 Task: Add Sprouts Sourdough Bread to the cart.
Action: Mouse moved to (45, 371)
Screenshot: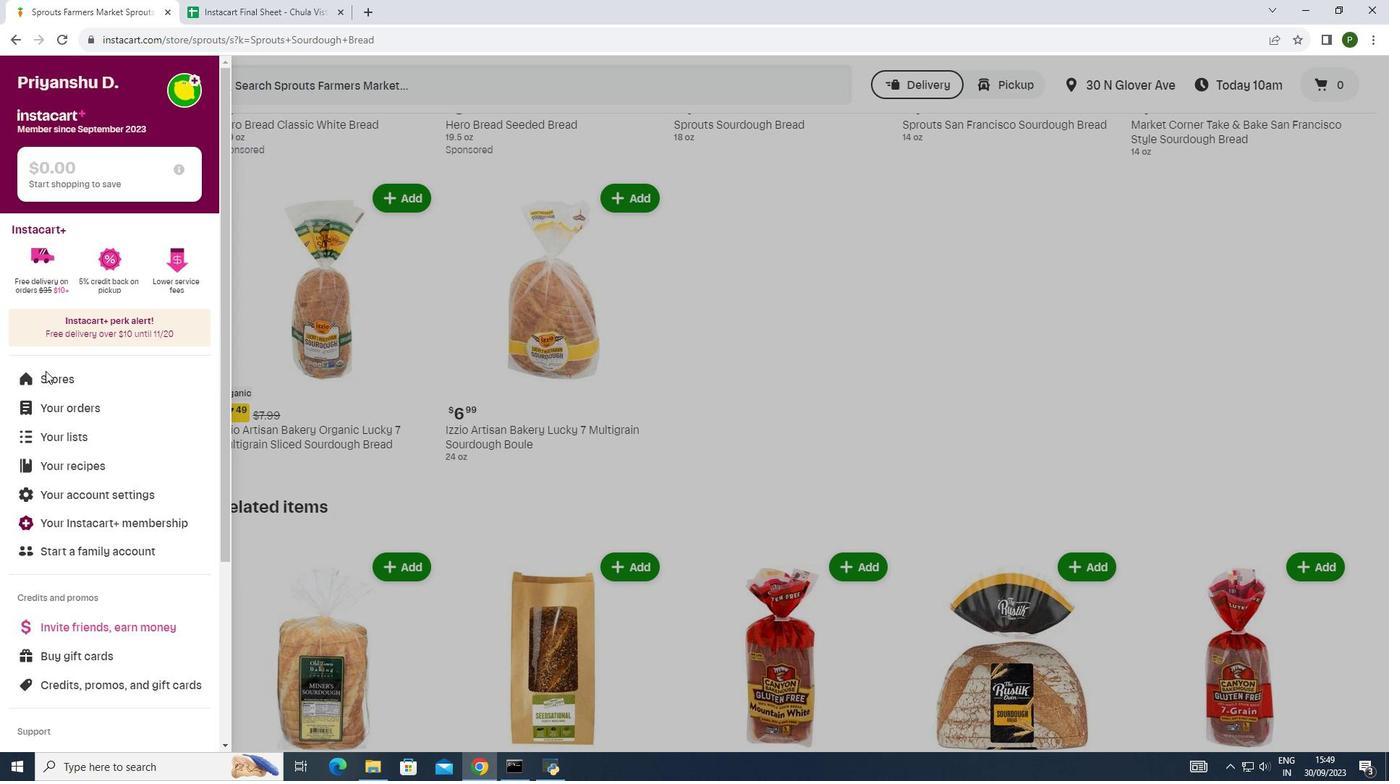 
Action: Mouse pressed left at (45, 371)
Screenshot: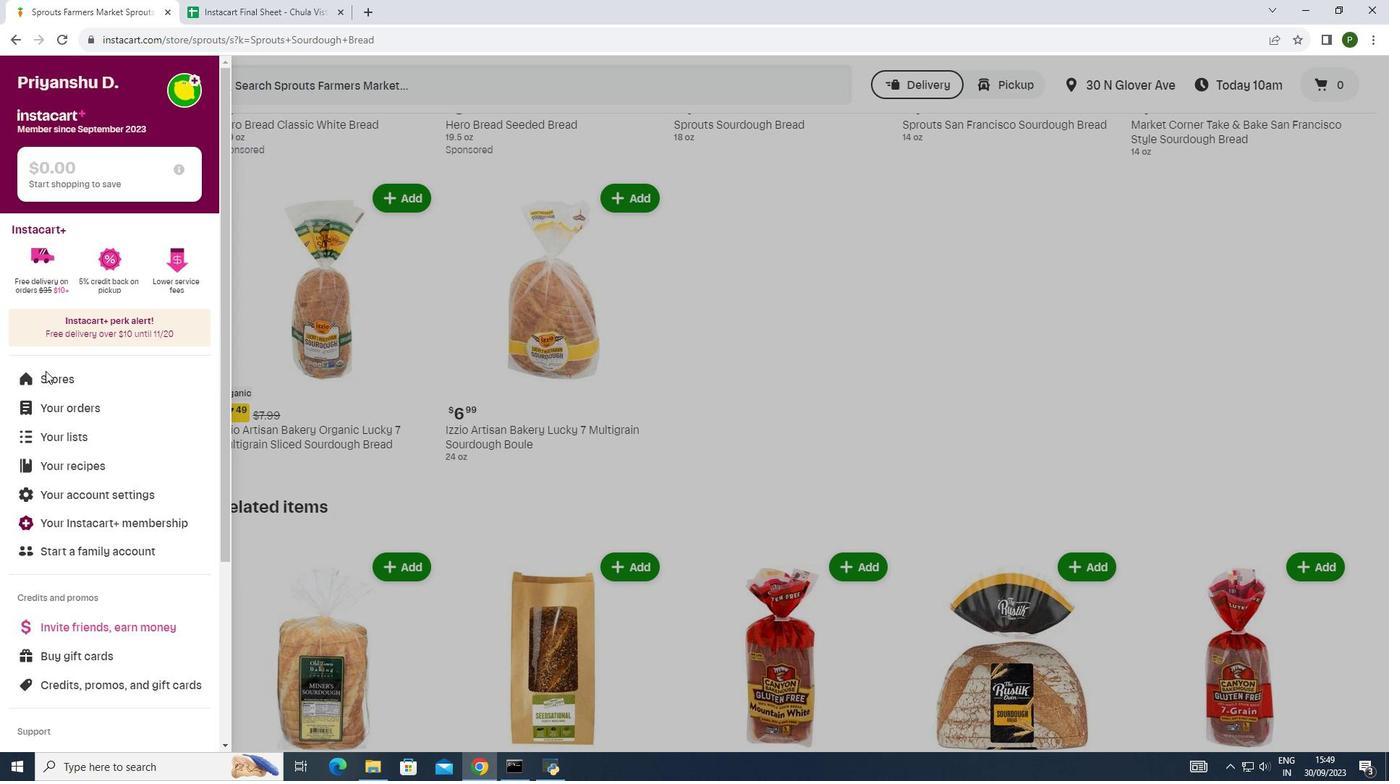 
Action: Mouse moved to (353, 137)
Screenshot: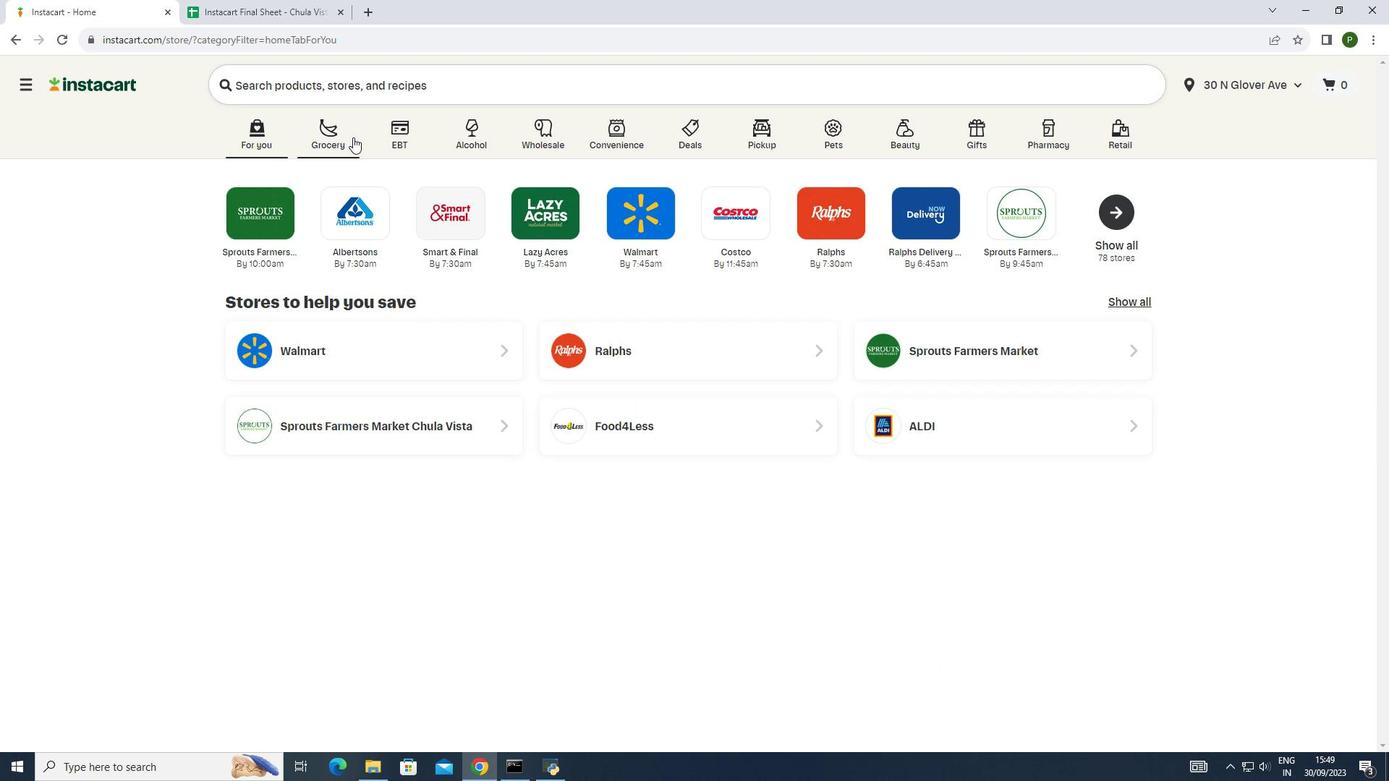 
Action: Mouse pressed left at (353, 137)
Screenshot: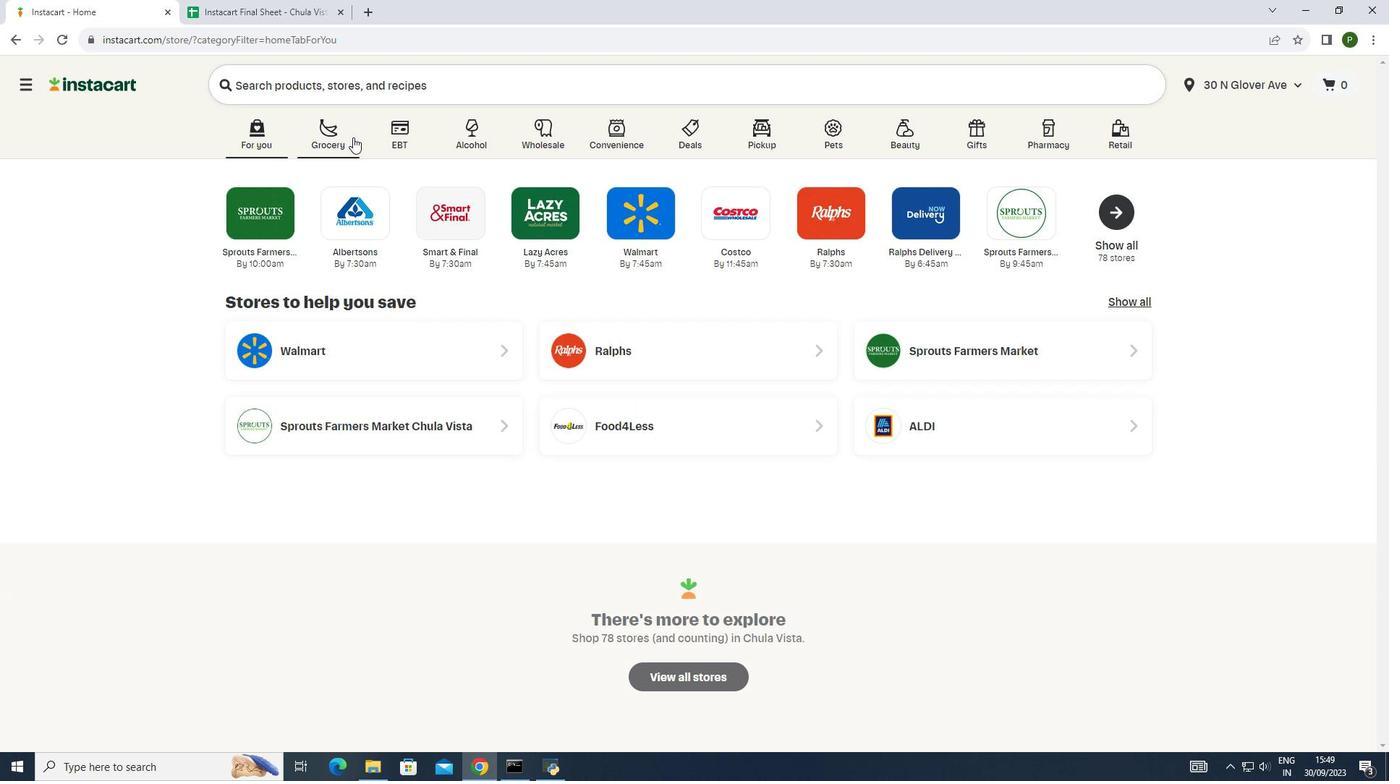 
Action: Mouse moved to (708, 217)
Screenshot: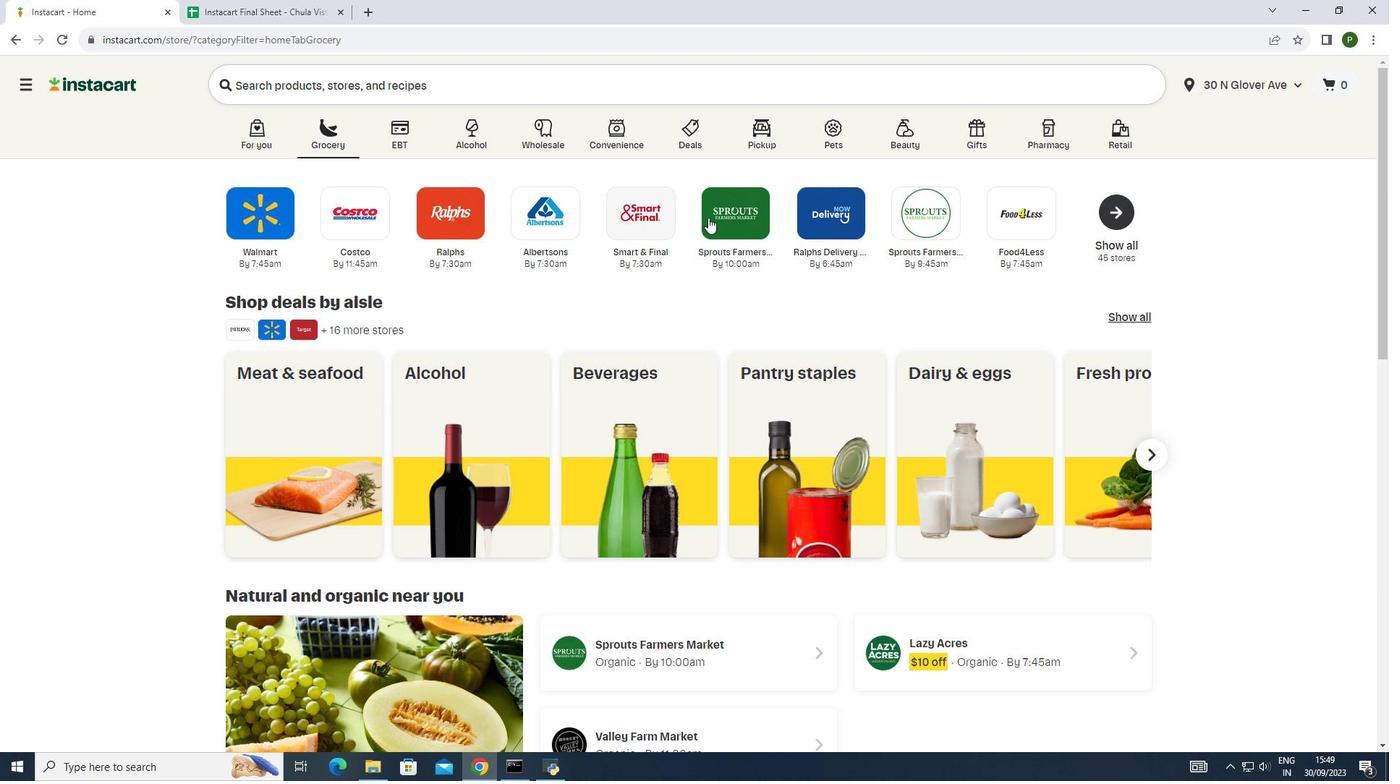 
Action: Mouse pressed left at (708, 217)
Screenshot: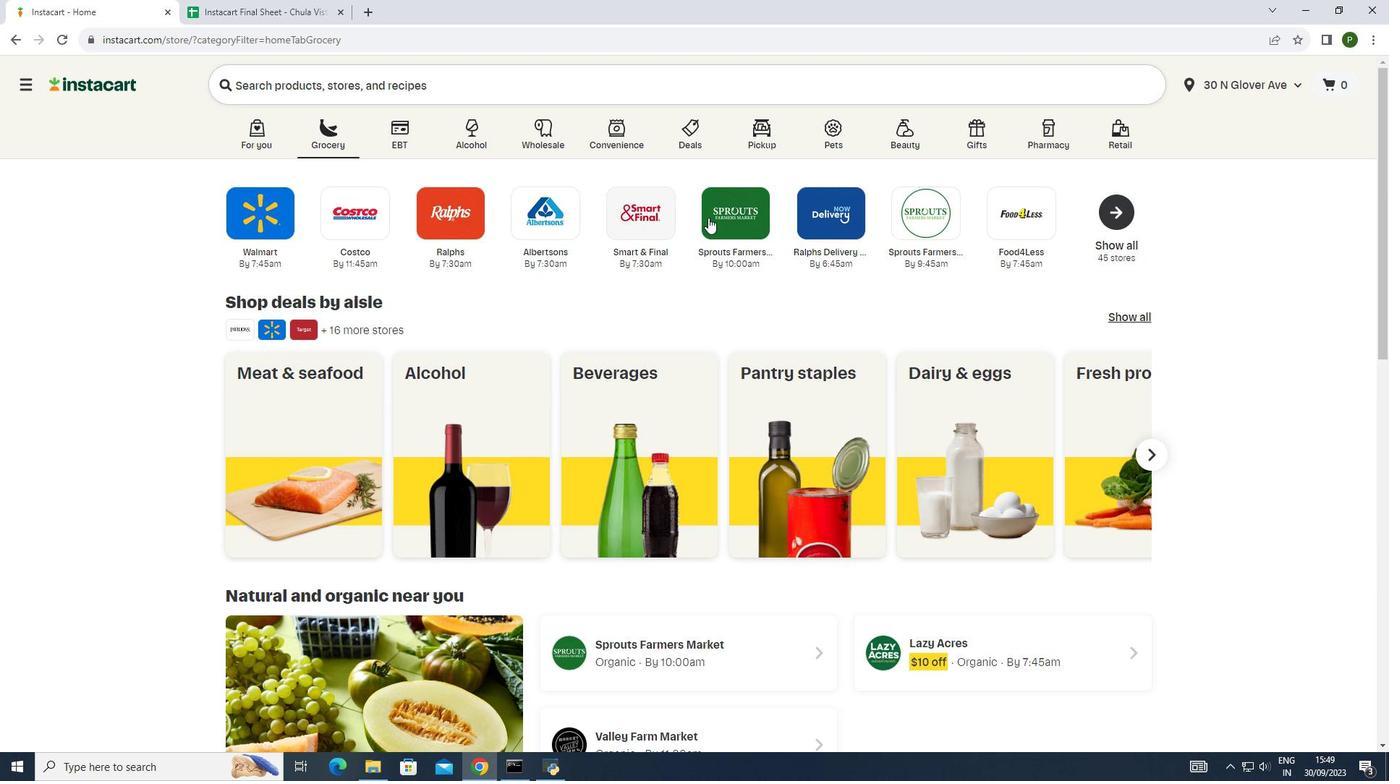 
Action: Mouse moved to (57, 389)
Screenshot: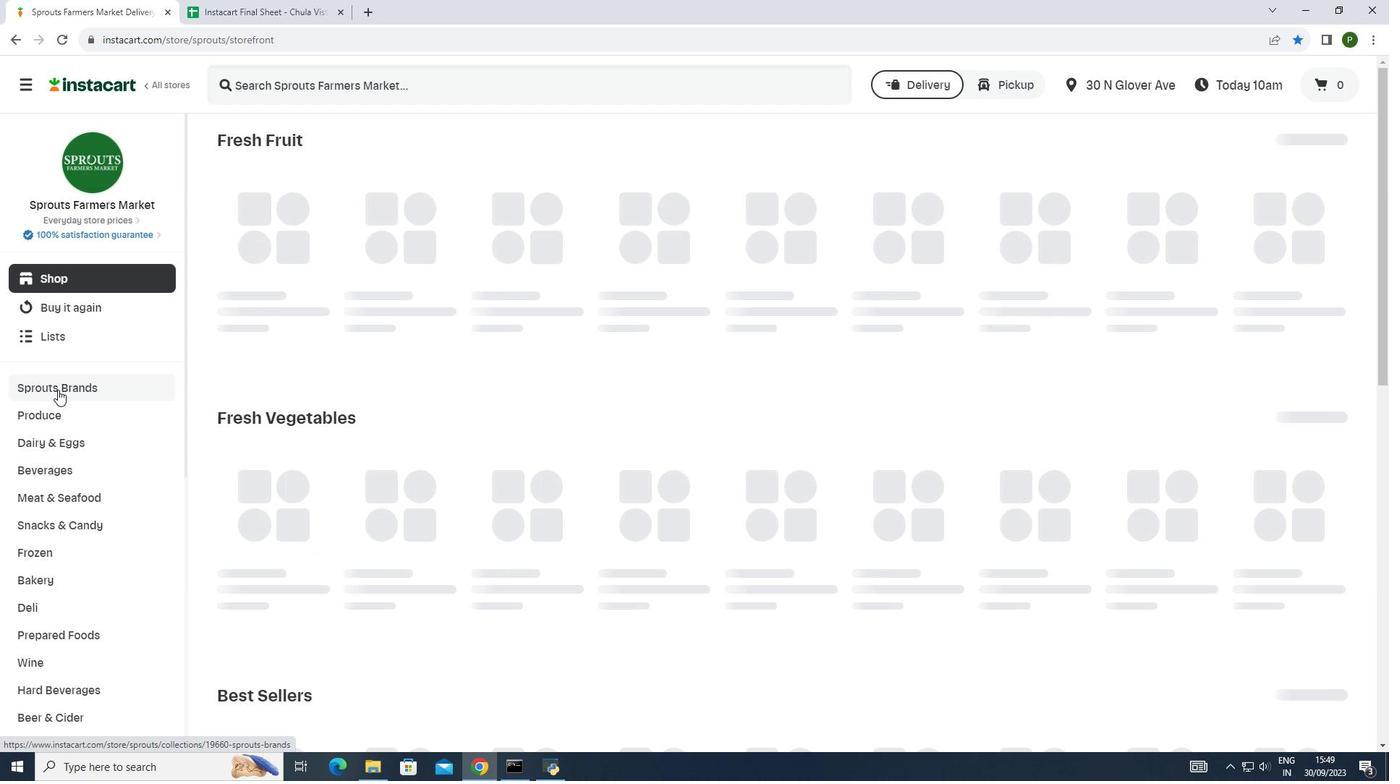 
Action: Mouse pressed left at (57, 389)
Screenshot: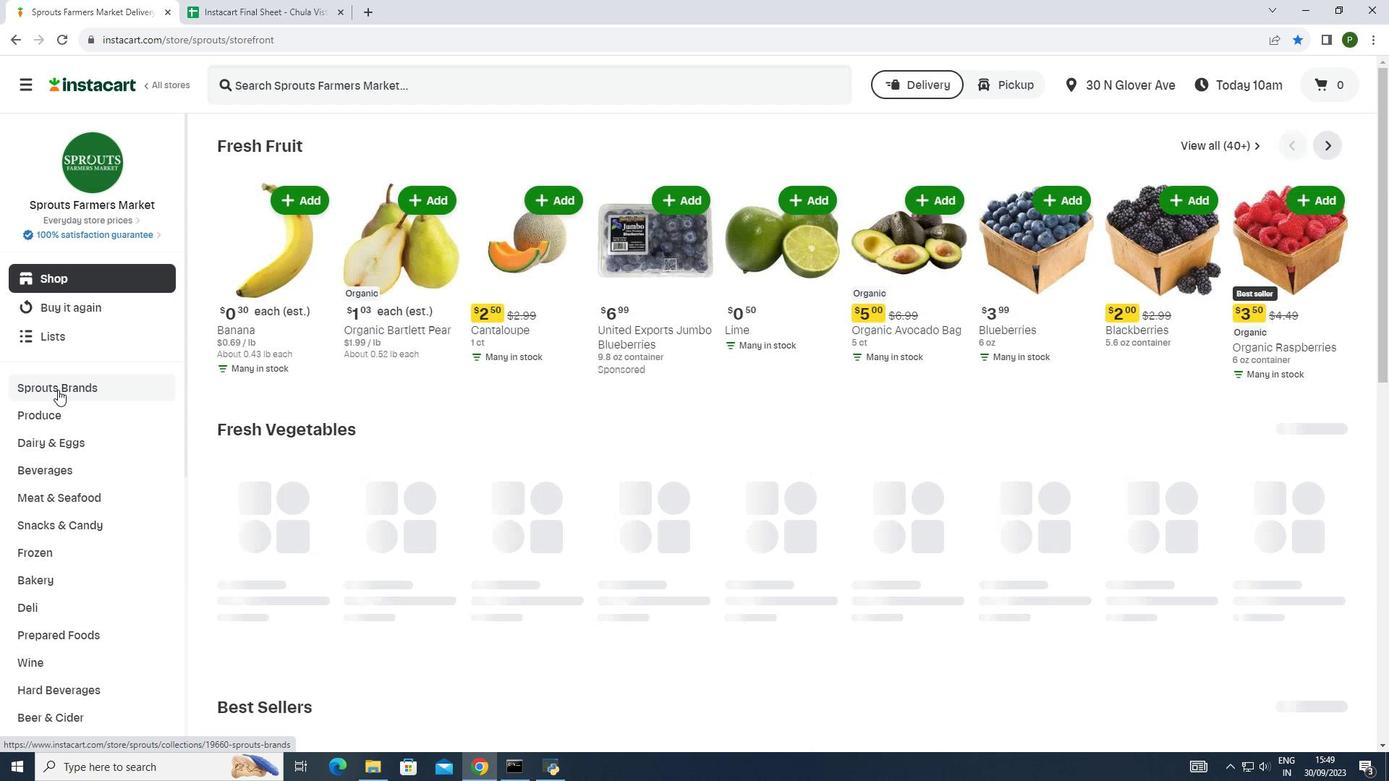 
Action: Mouse moved to (59, 417)
Screenshot: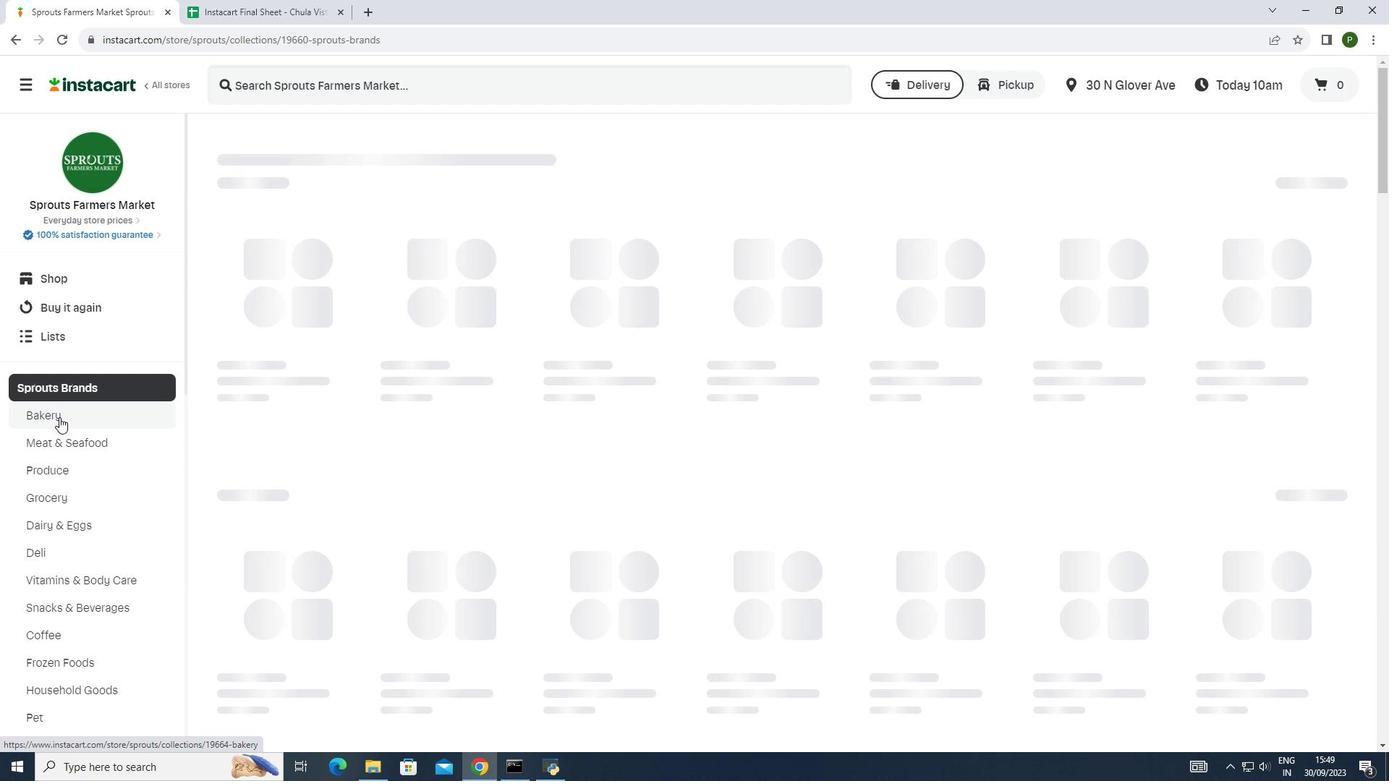 
Action: Mouse pressed left at (59, 417)
Screenshot: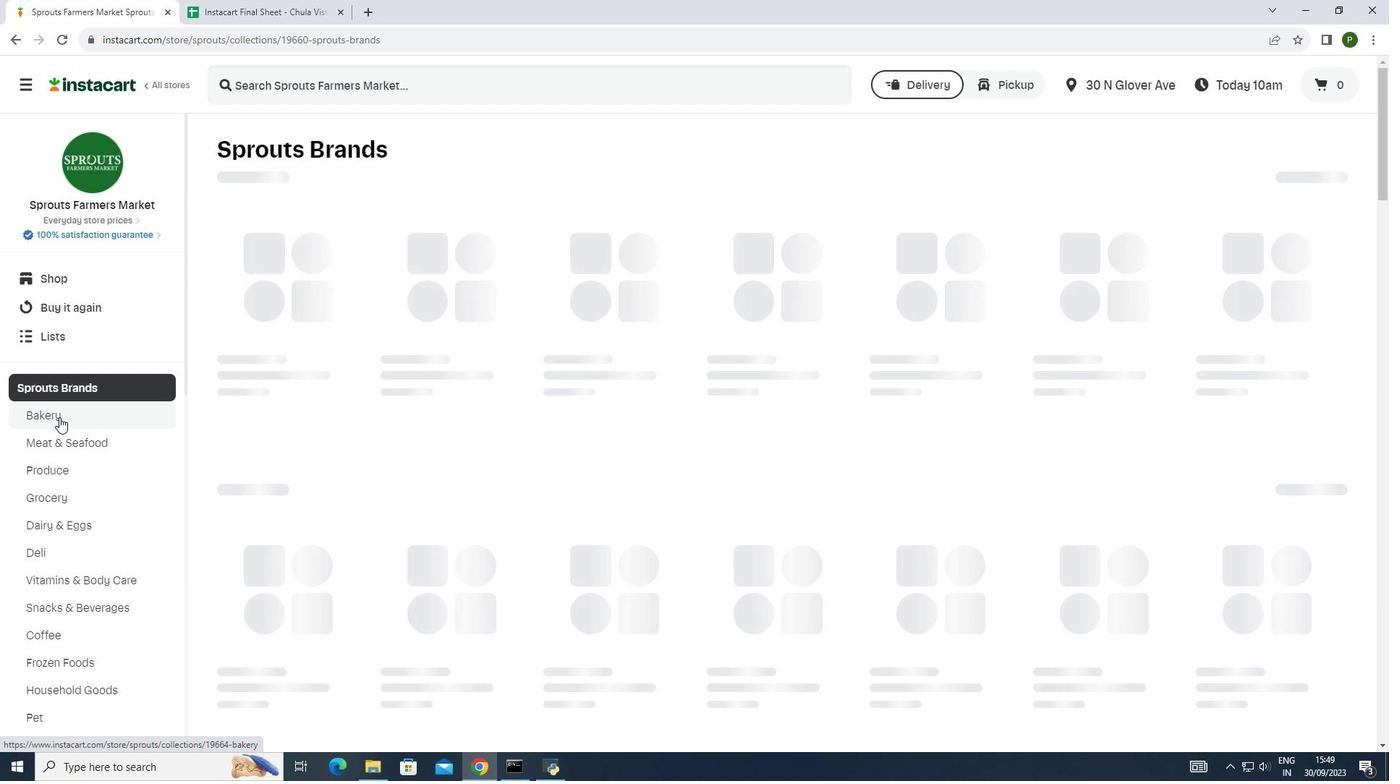 
Action: Mouse moved to (405, 350)
Screenshot: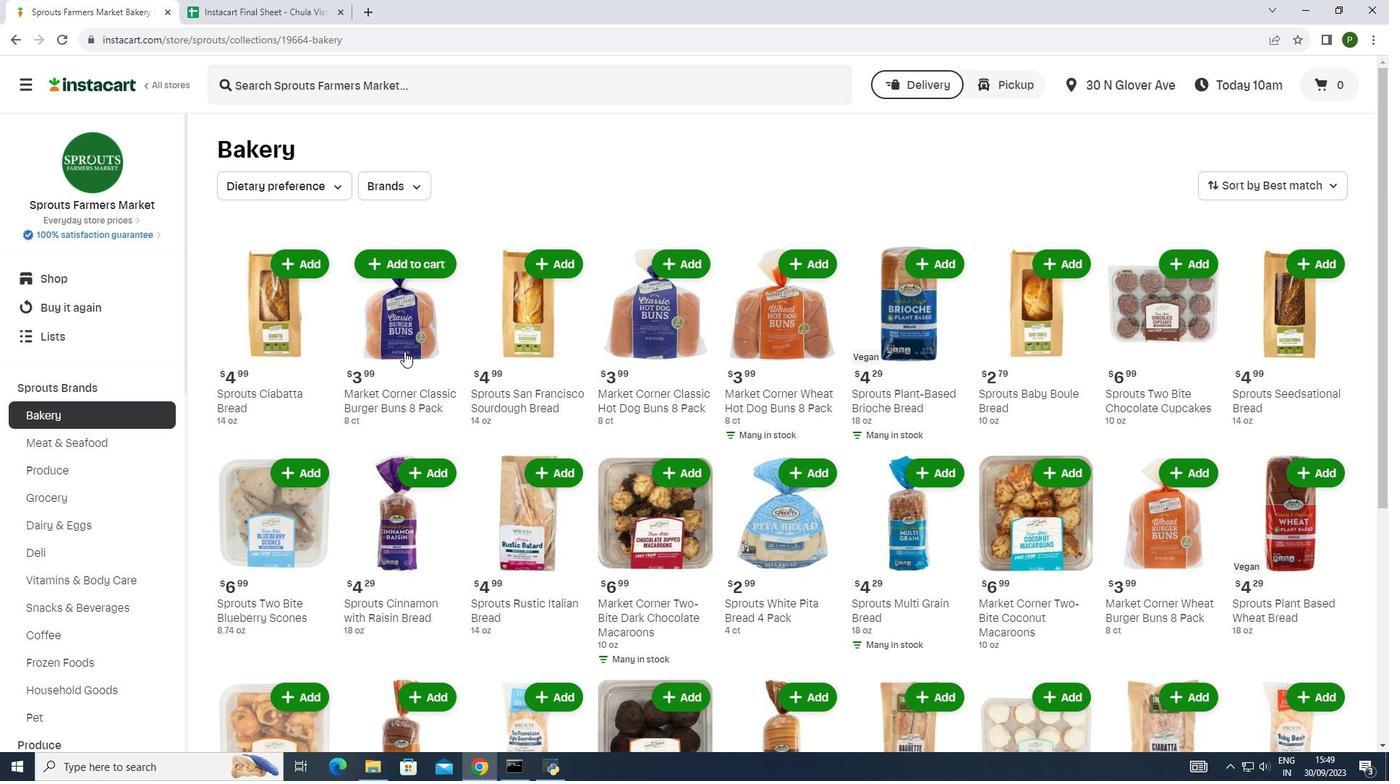 
Action: Mouse scrolled (405, 350) with delta (0, 0)
Screenshot: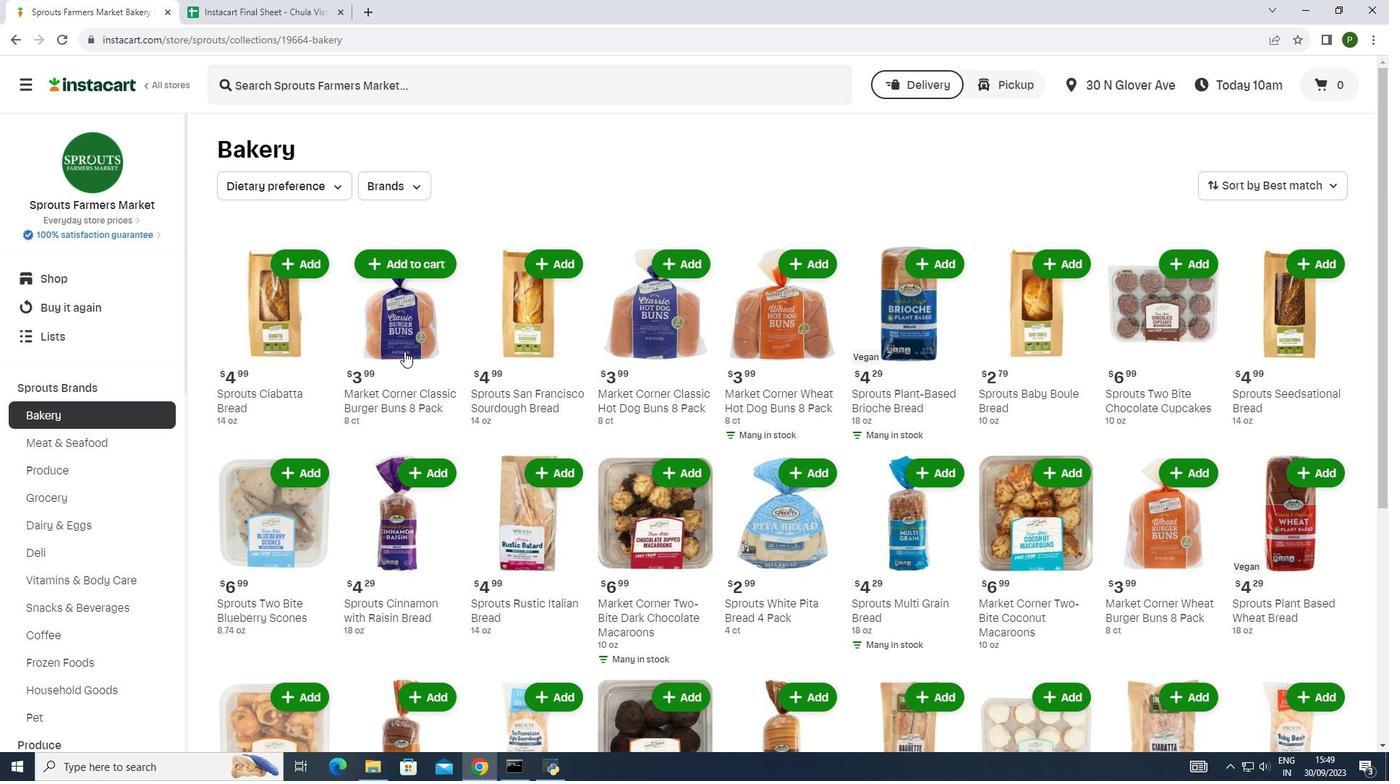 
Action: Mouse moved to (428, 402)
Screenshot: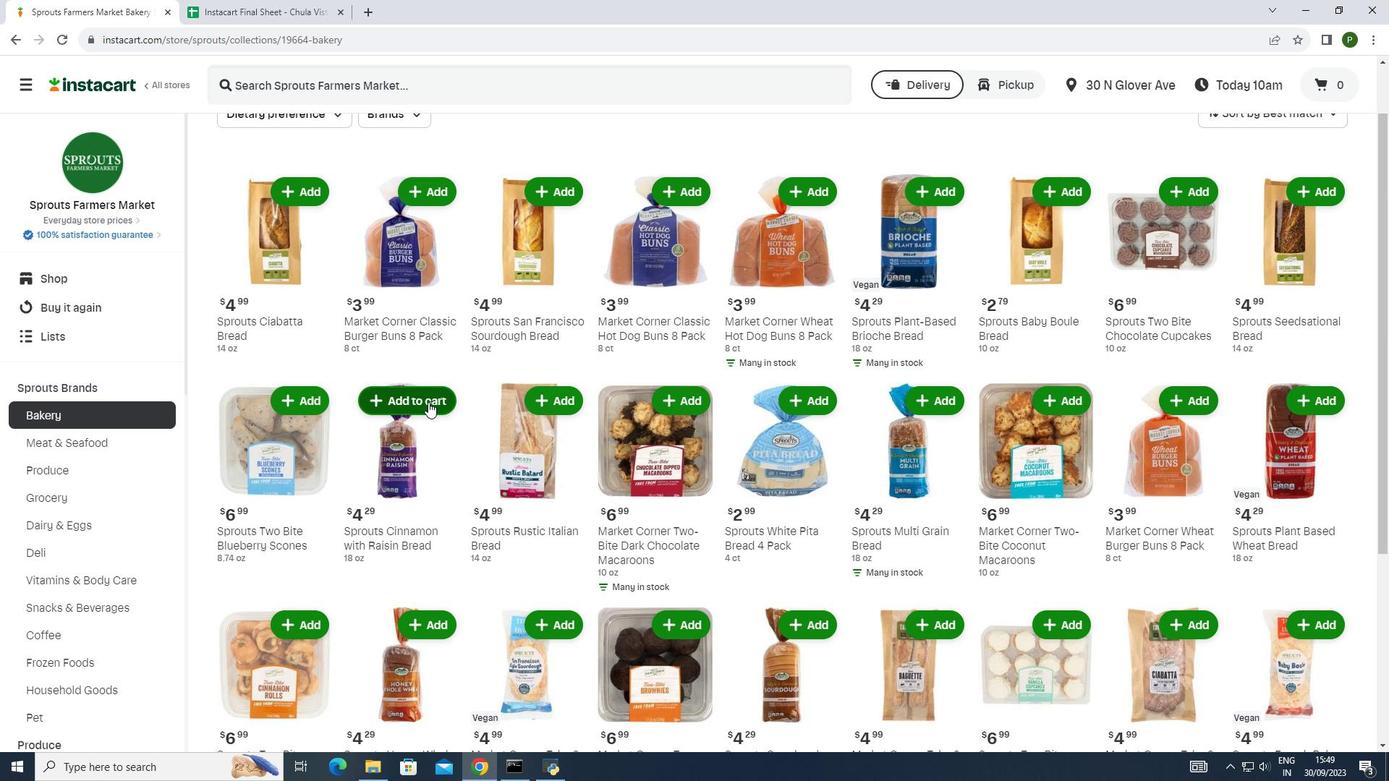 
Action: Mouse scrolled (428, 401) with delta (0, 0)
Screenshot: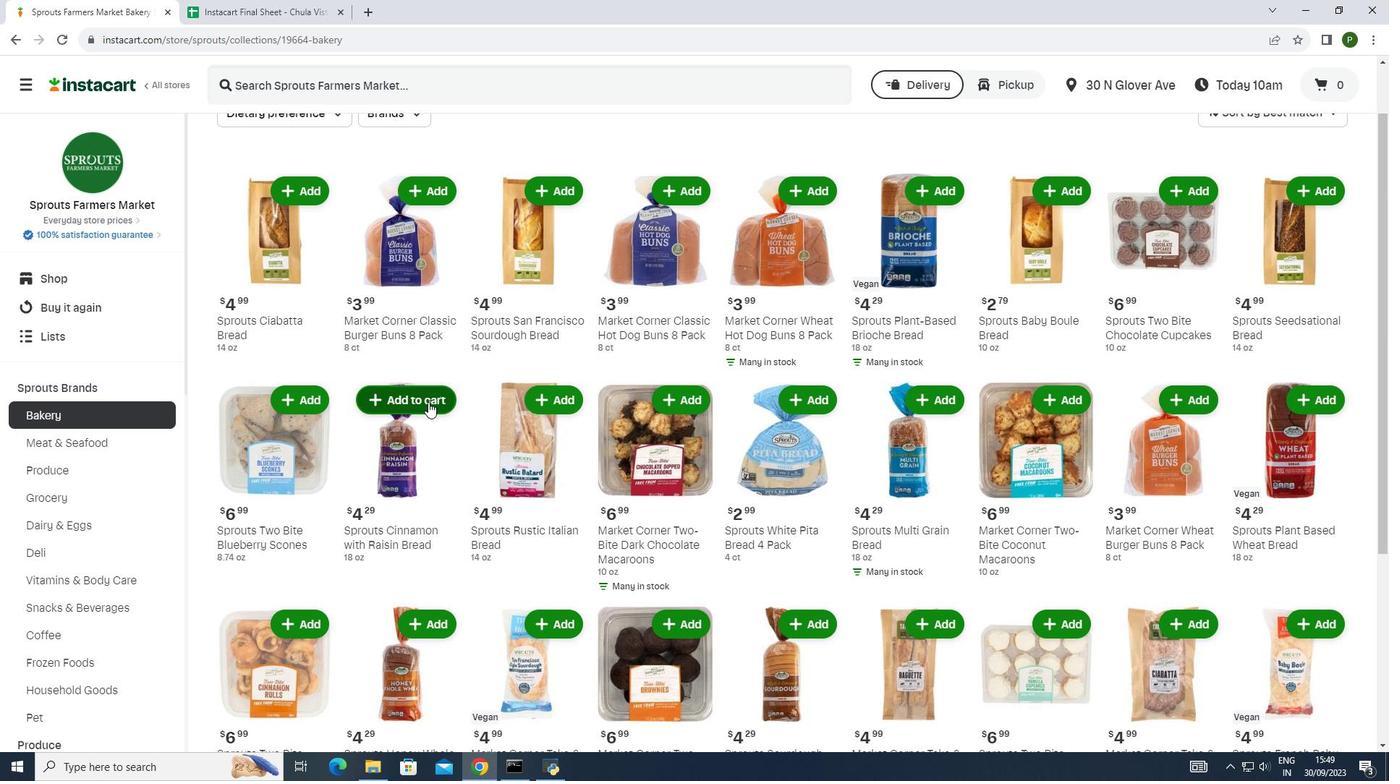 
Action: Mouse moved to (389, 502)
Screenshot: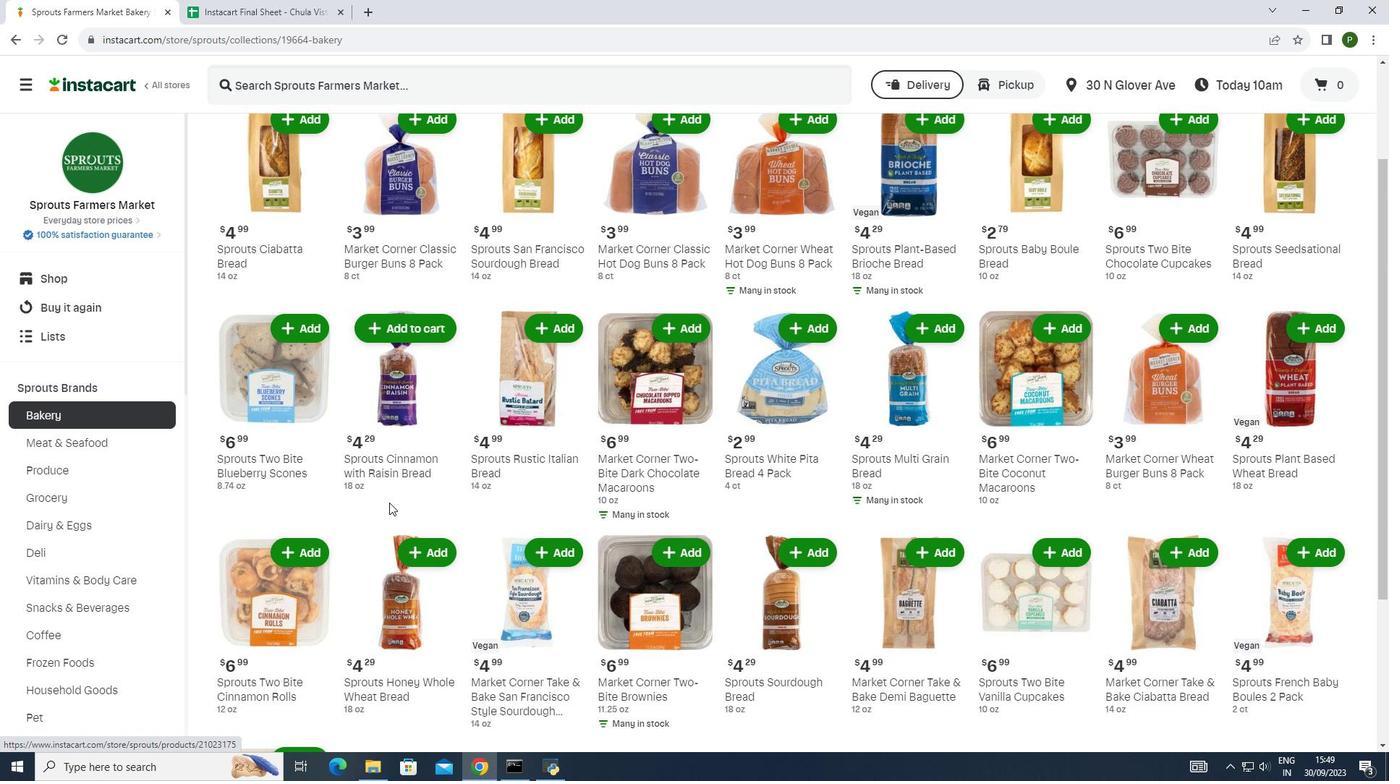 
Action: Mouse scrolled (389, 502) with delta (0, 0)
Screenshot: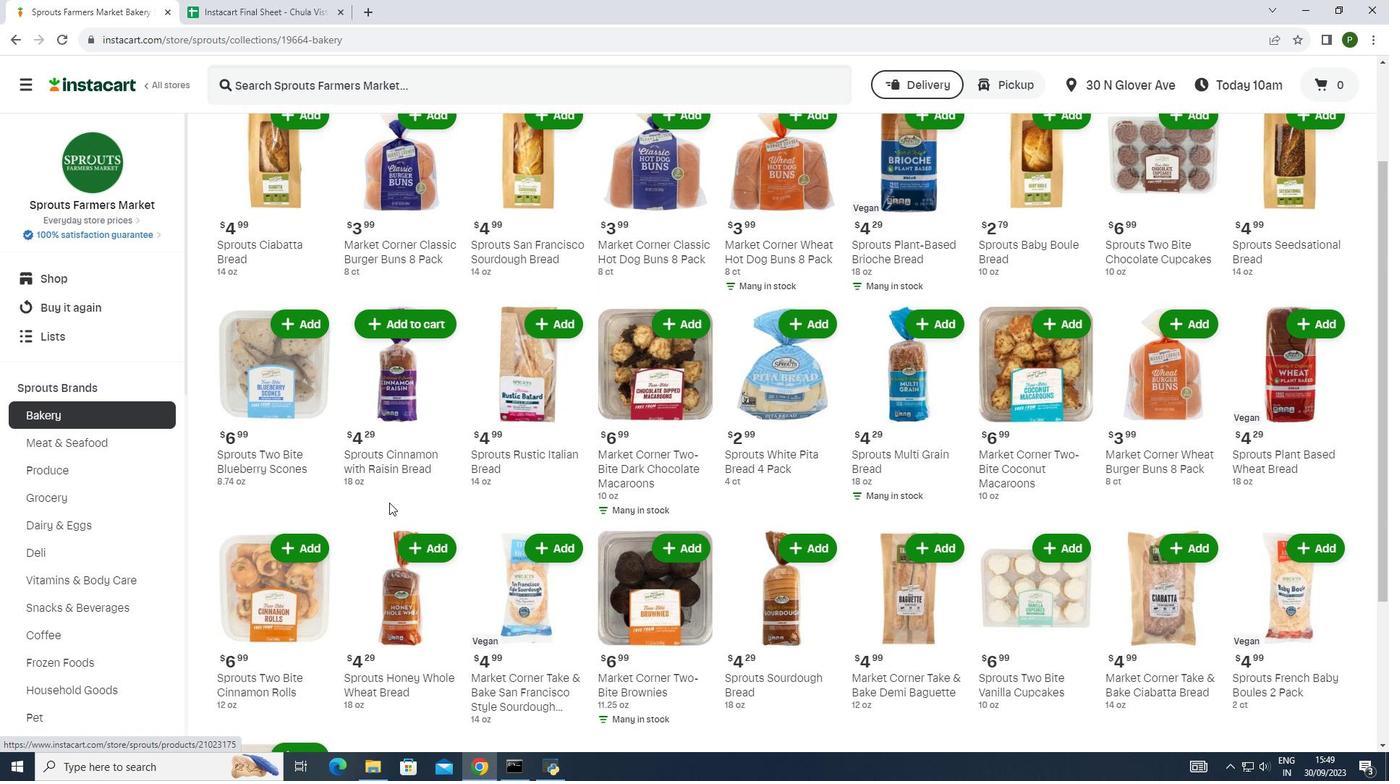 
Action: Mouse moved to (420, 538)
Screenshot: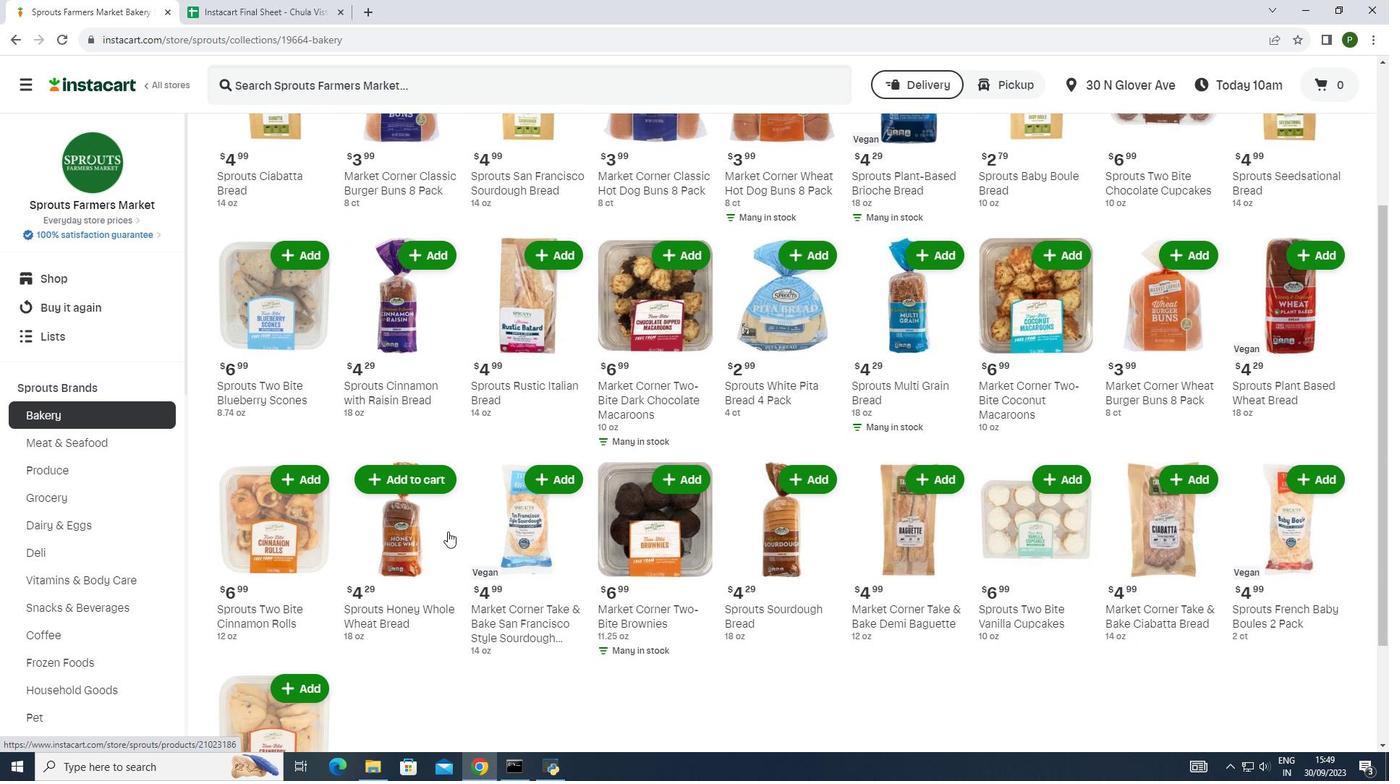 
Action: Mouse scrolled (420, 537) with delta (0, 0)
Screenshot: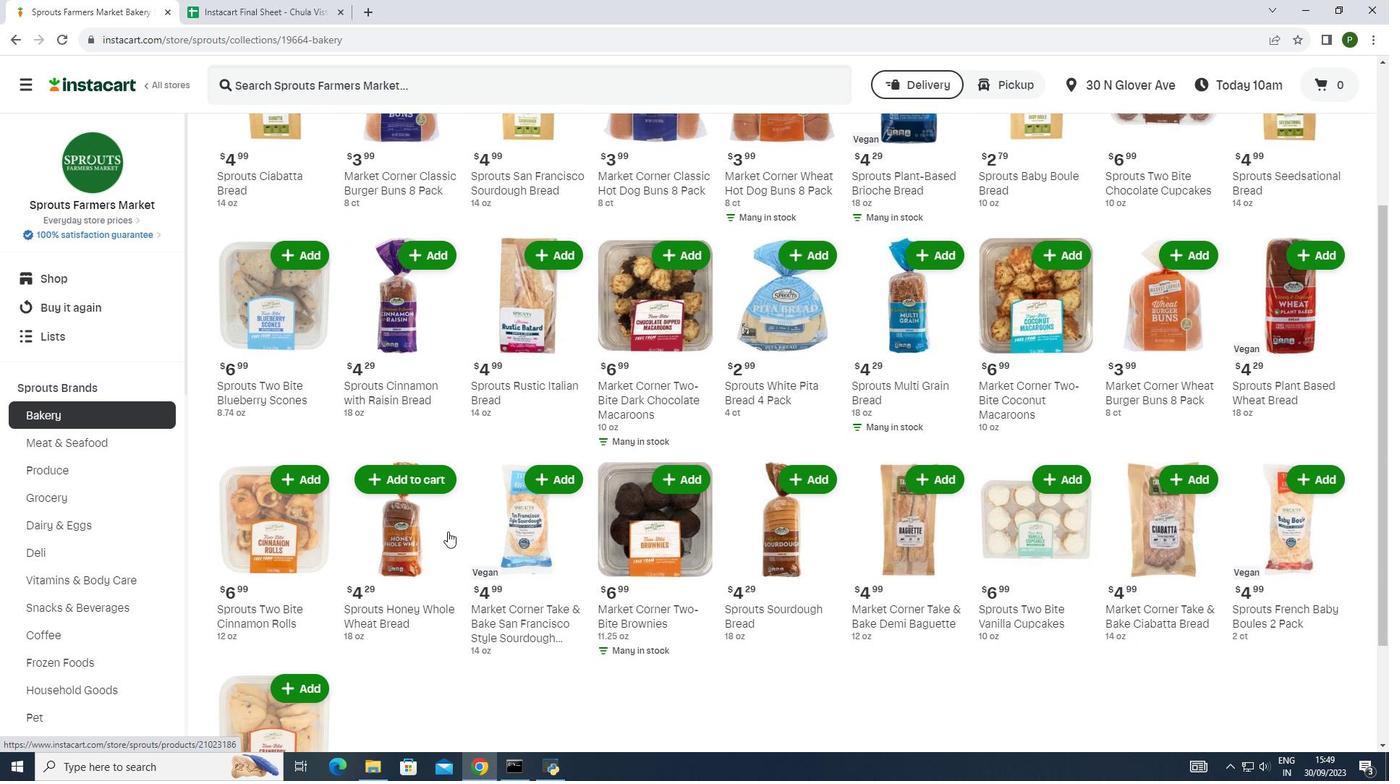 
Action: Mouse moved to (790, 410)
Screenshot: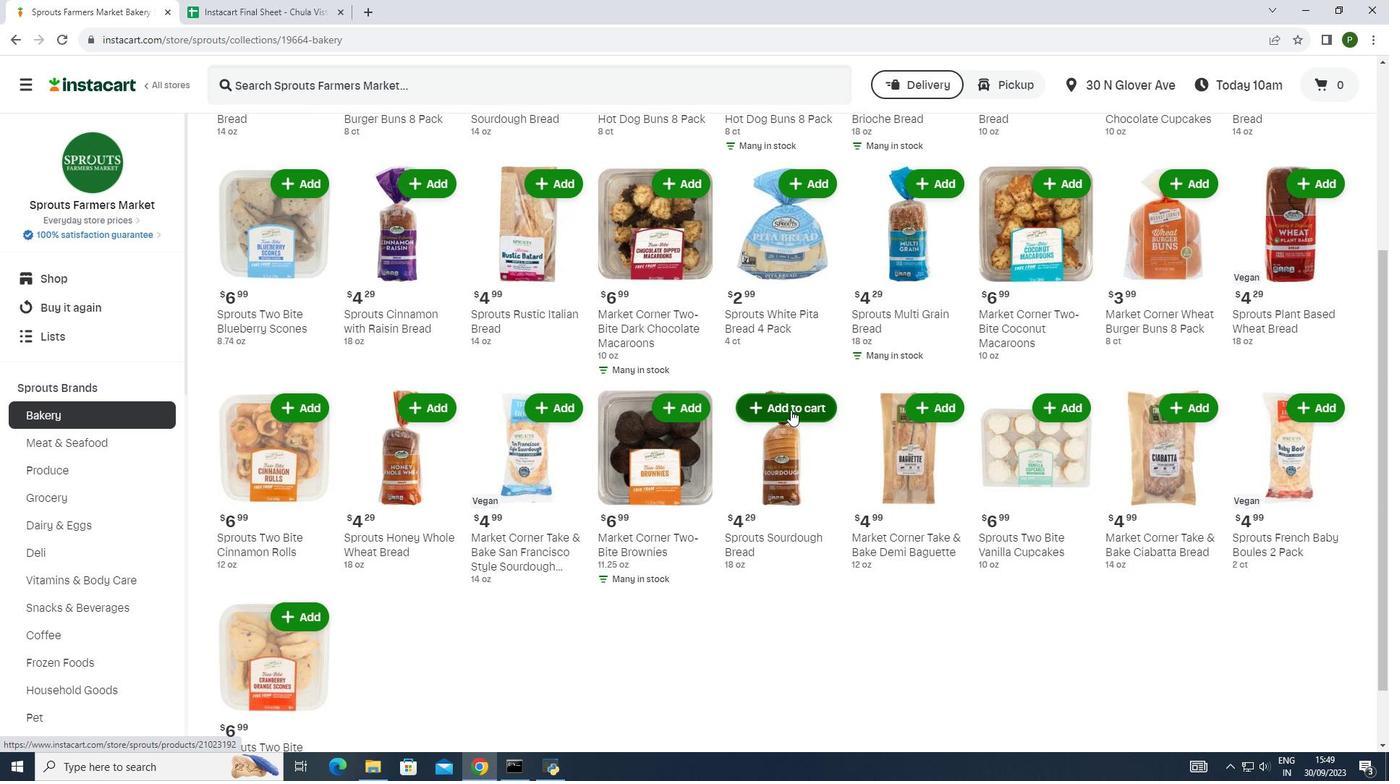 
Action: Mouse pressed left at (790, 410)
Screenshot: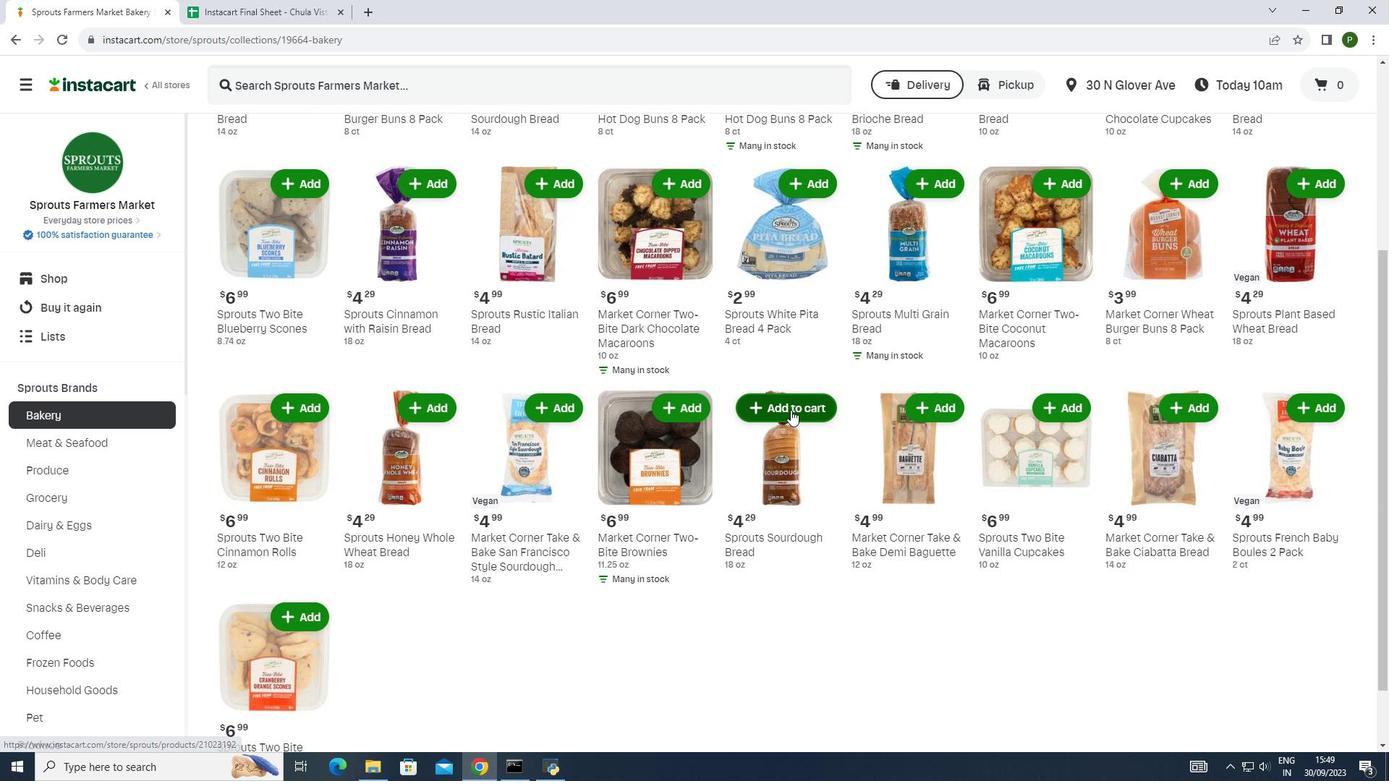 
Action: Mouse moved to (785, 410)
Screenshot: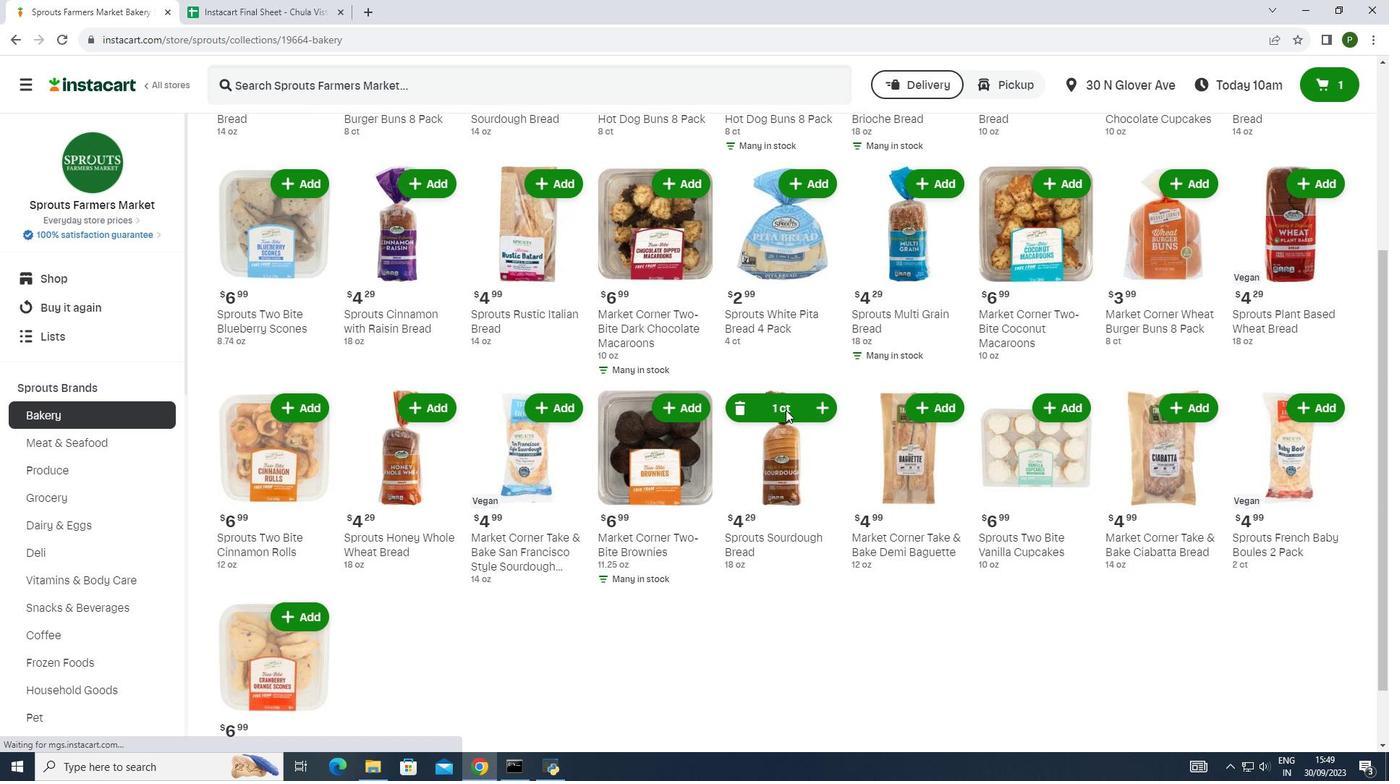 
